 Task: Choose a LinkedIn plan to start my free month.
Action: Mouse moved to (689, 94)
Screenshot: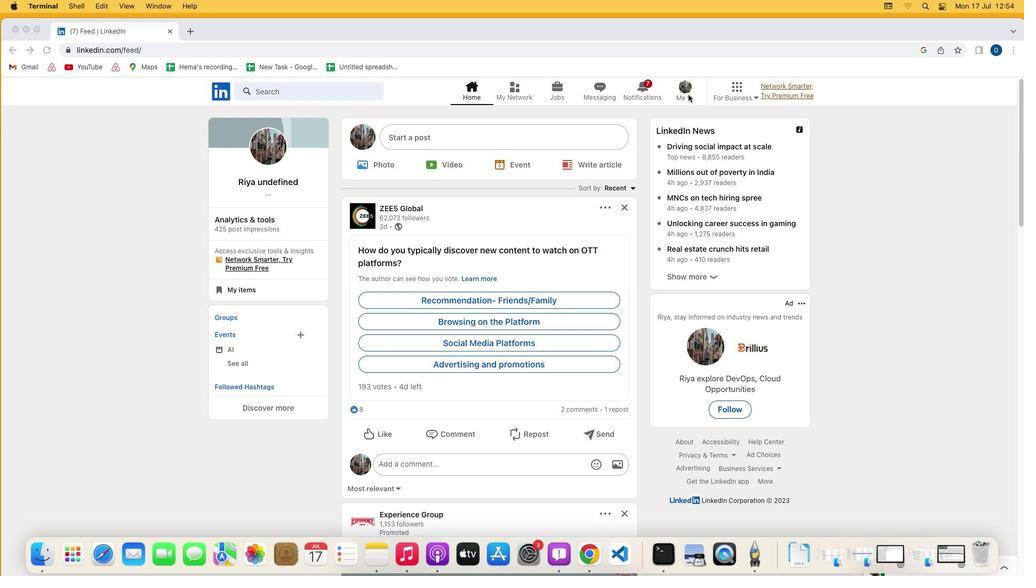 
Action: Mouse pressed left at (689, 94)
Screenshot: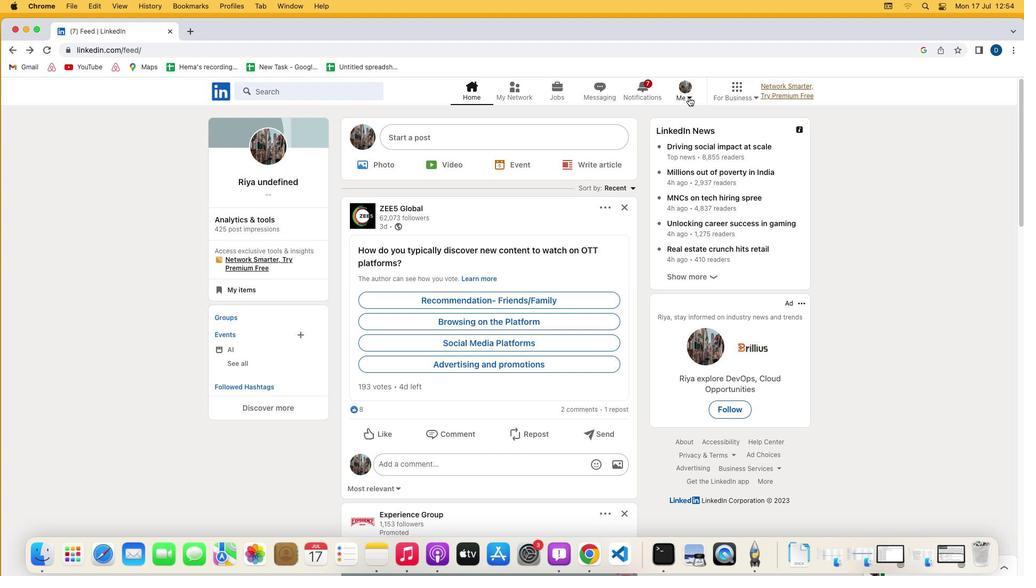 
Action: Mouse moved to (691, 97)
Screenshot: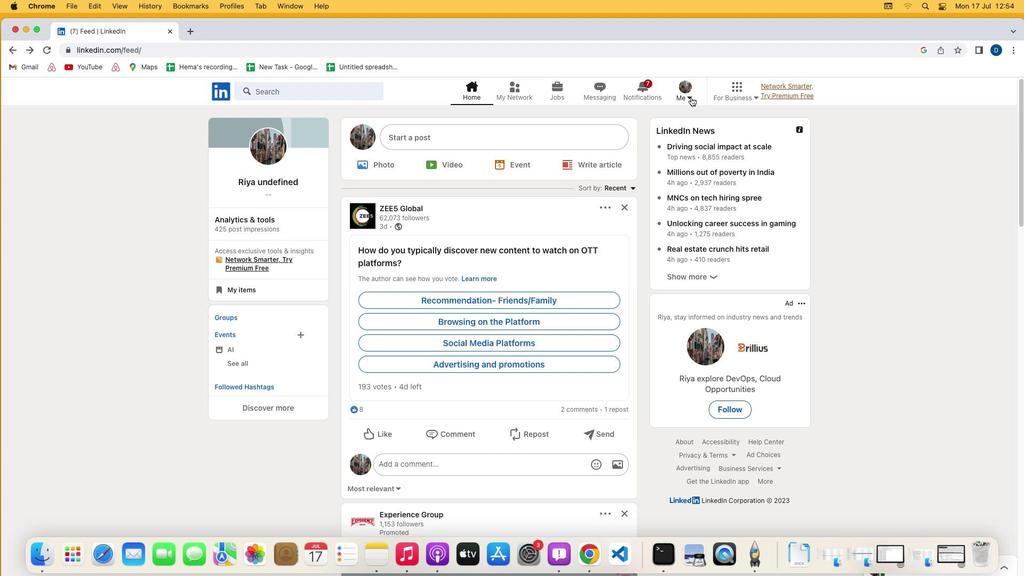 
Action: Mouse pressed left at (691, 97)
Screenshot: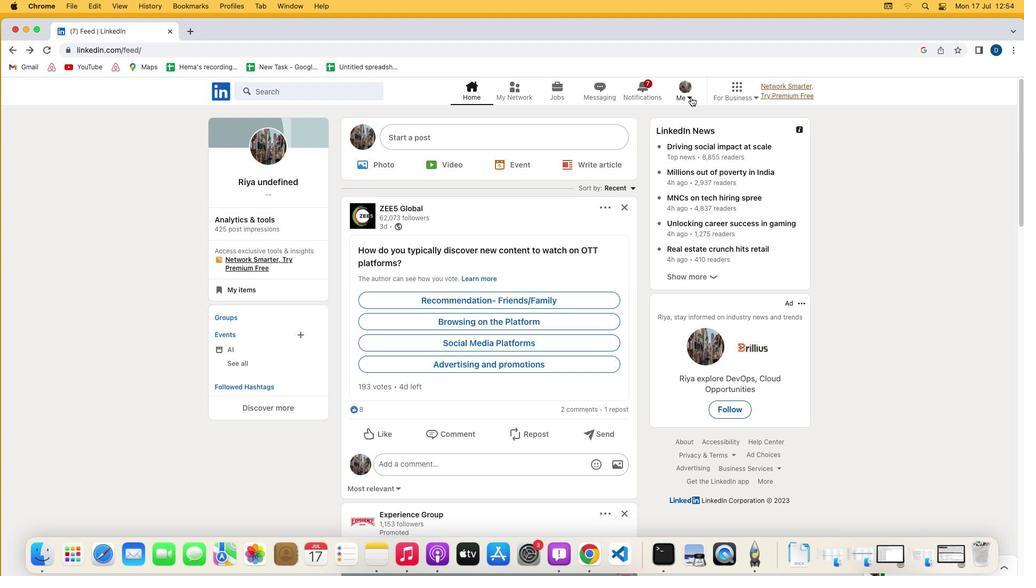 
Action: Mouse moved to (600, 206)
Screenshot: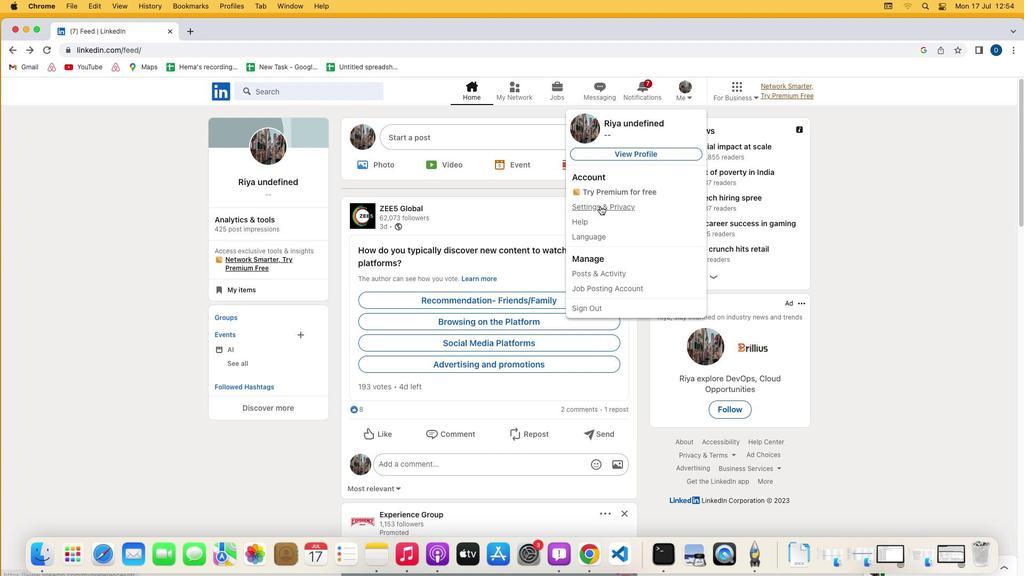 
Action: Mouse pressed left at (600, 206)
Screenshot: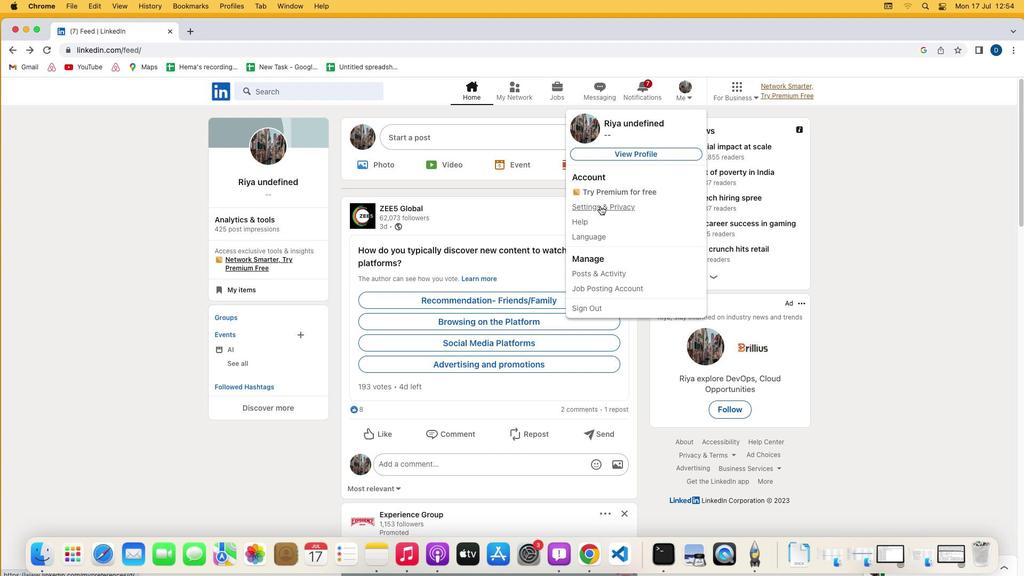 
Action: Mouse moved to (536, 348)
Screenshot: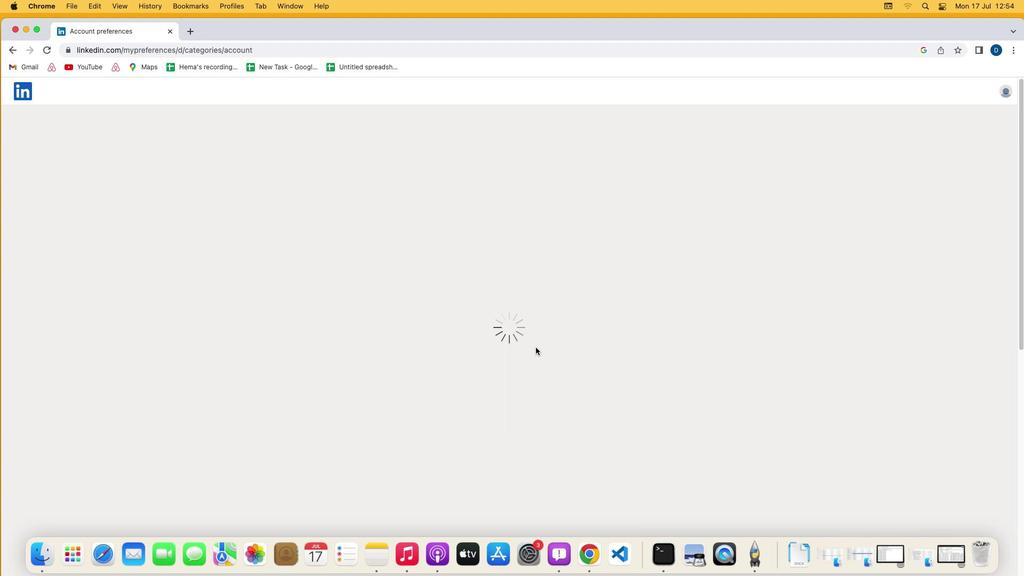
Action: Mouse scrolled (536, 348) with delta (0, 0)
Screenshot: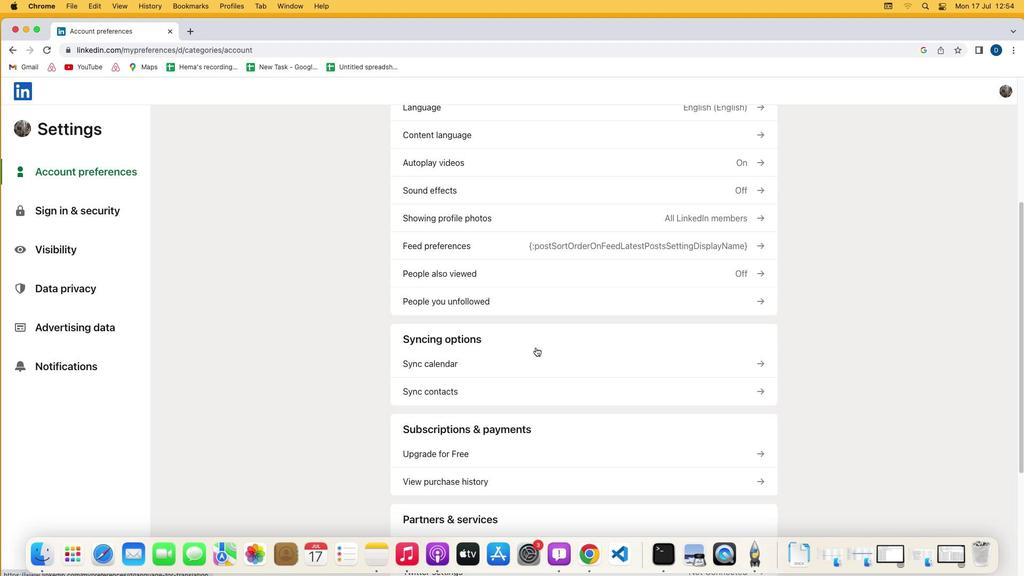
Action: Mouse scrolled (536, 348) with delta (0, 0)
Screenshot: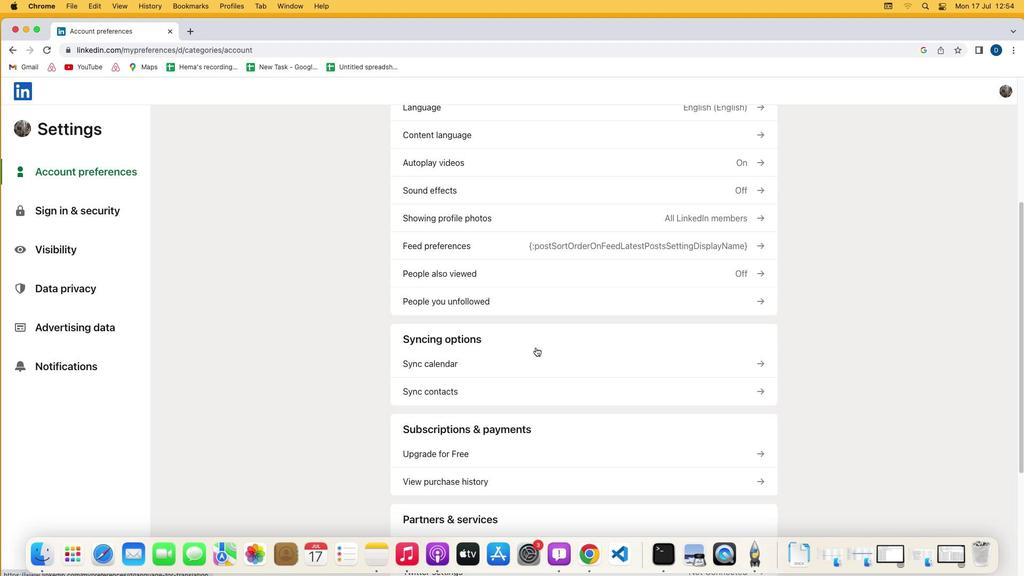 
Action: Mouse scrolled (536, 348) with delta (0, -1)
Screenshot: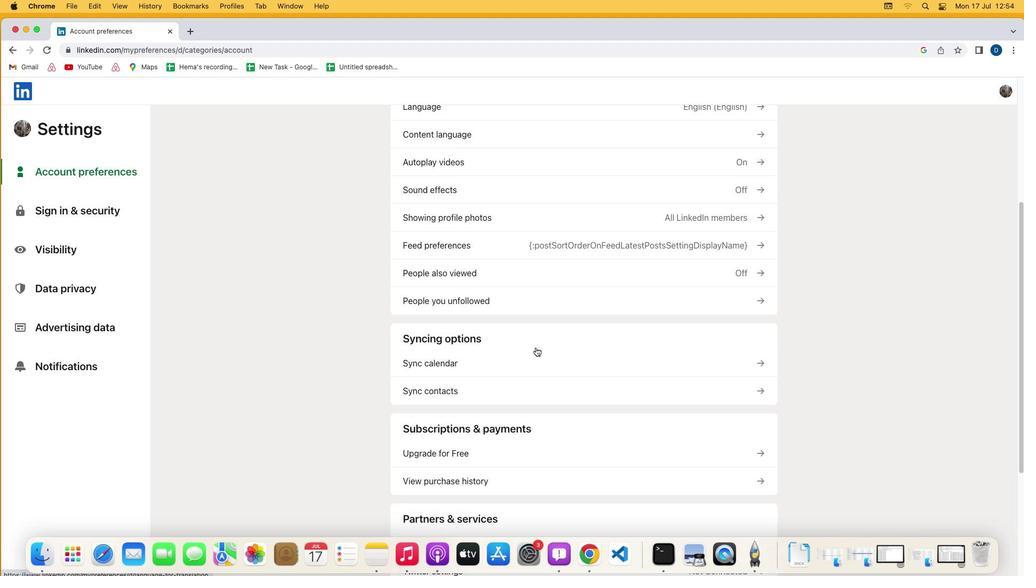 
Action: Mouse scrolled (536, 348) with delta (0, -2)
Screenshot: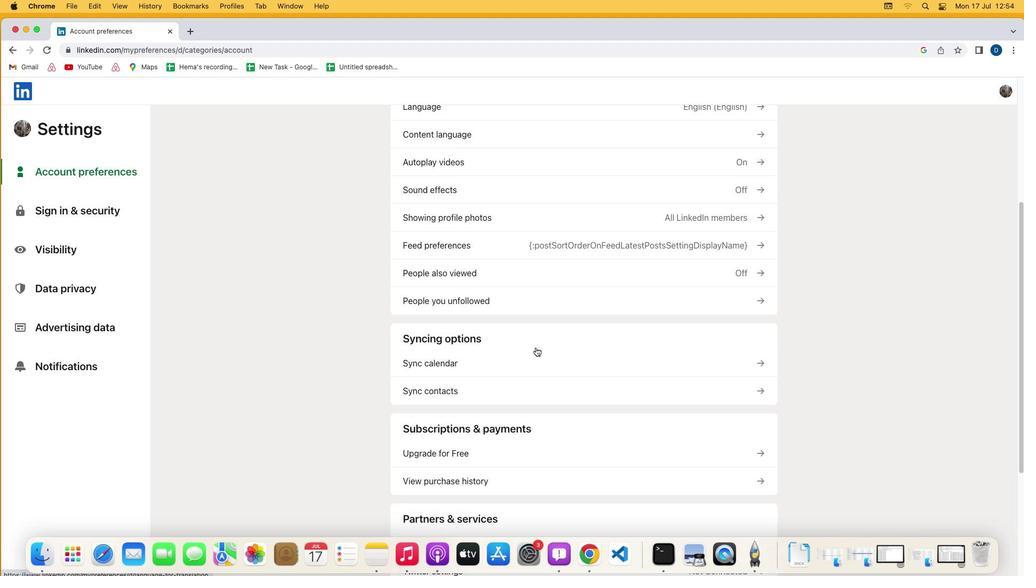 
Action: Mouse scrolled (536, 348) with delta (0, 0)
Screenshot: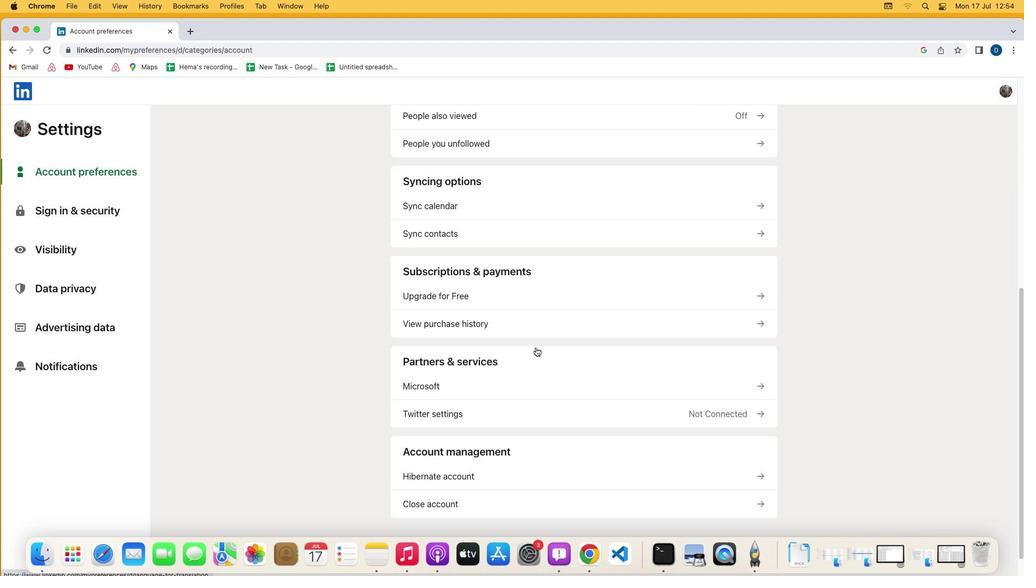 
Action: Mouse scrolled (536, 348) with delta (0, 0)
Screenshot: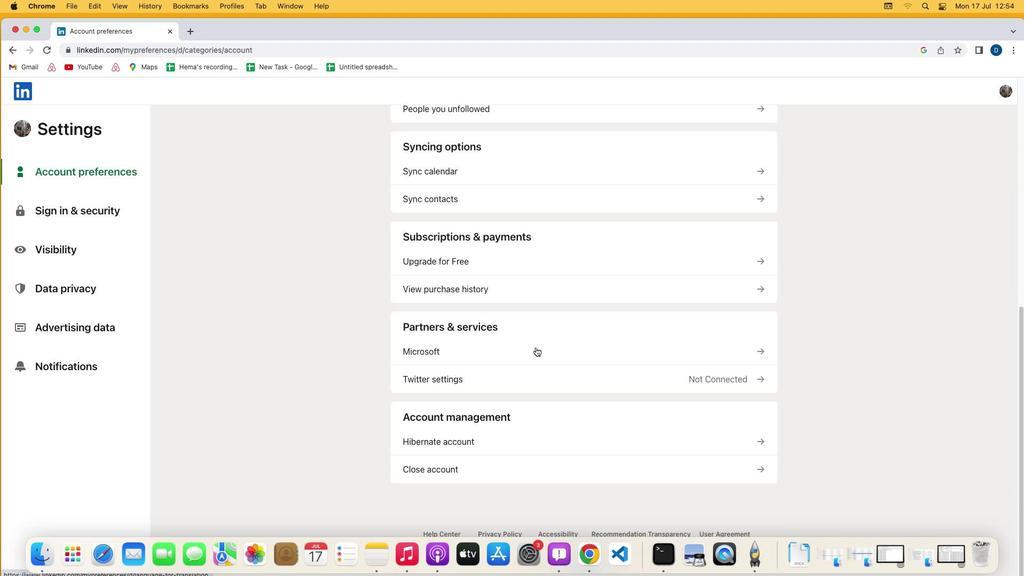 
Action: Mouse scrolled (536, 348) with delta (0, -1)
Screenshot: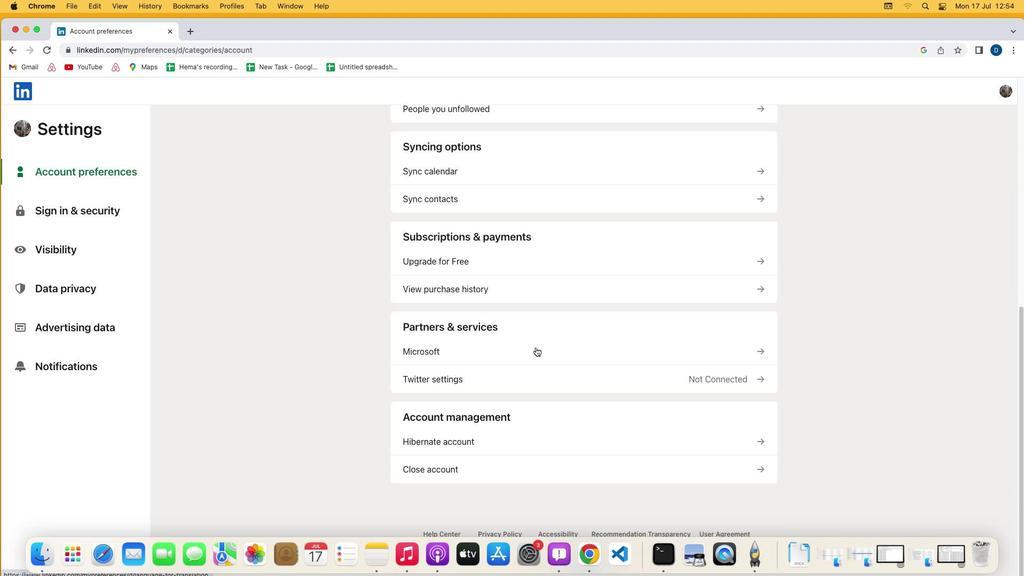 
Action: Mouse scrolled (536, 348) with delta (0, -2)
Screenshot: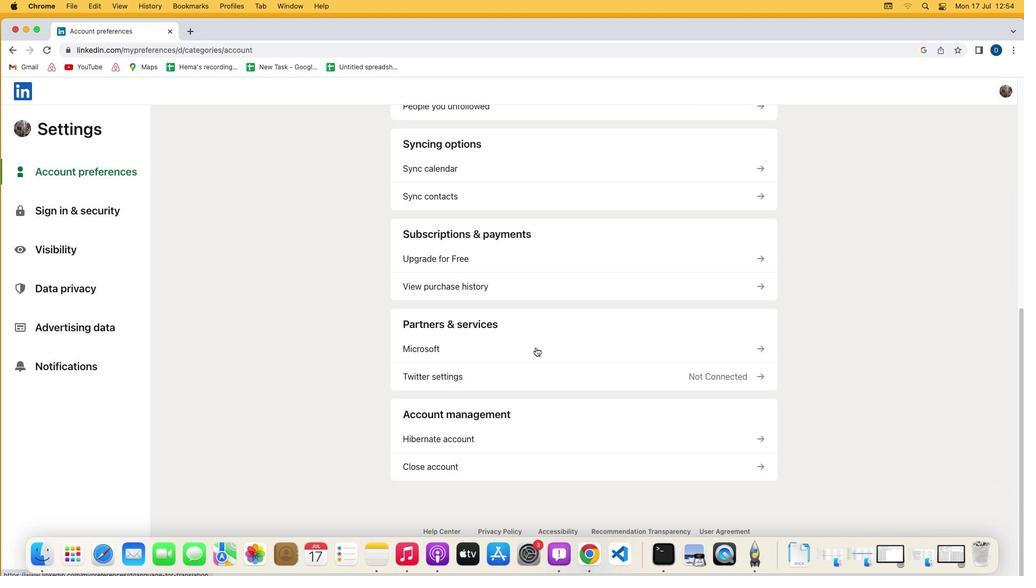 
Action: Mouse moved to (459, 256)
Screenshot: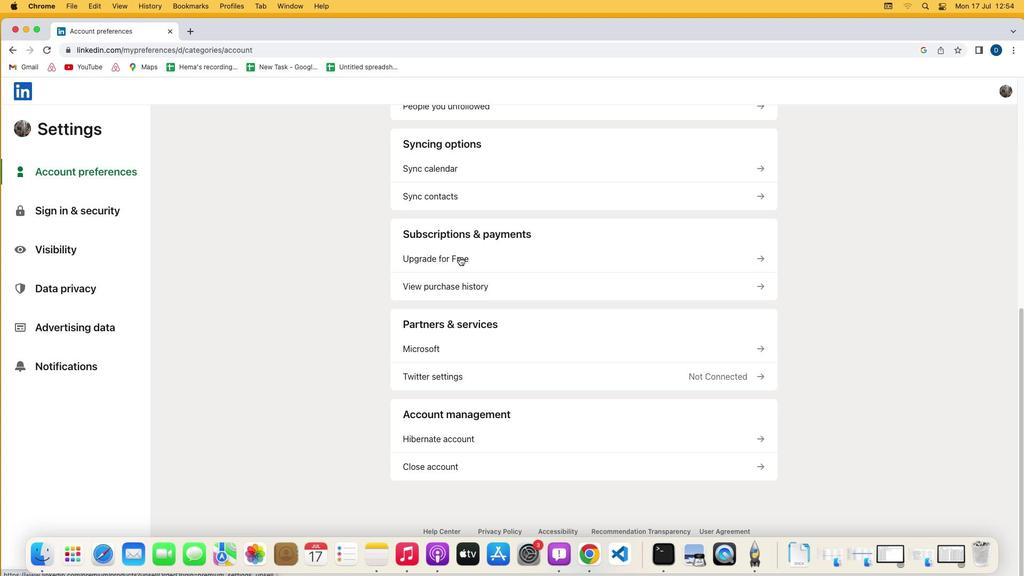 
Action: Mouse pressed left at (459, 256)
Screenshot: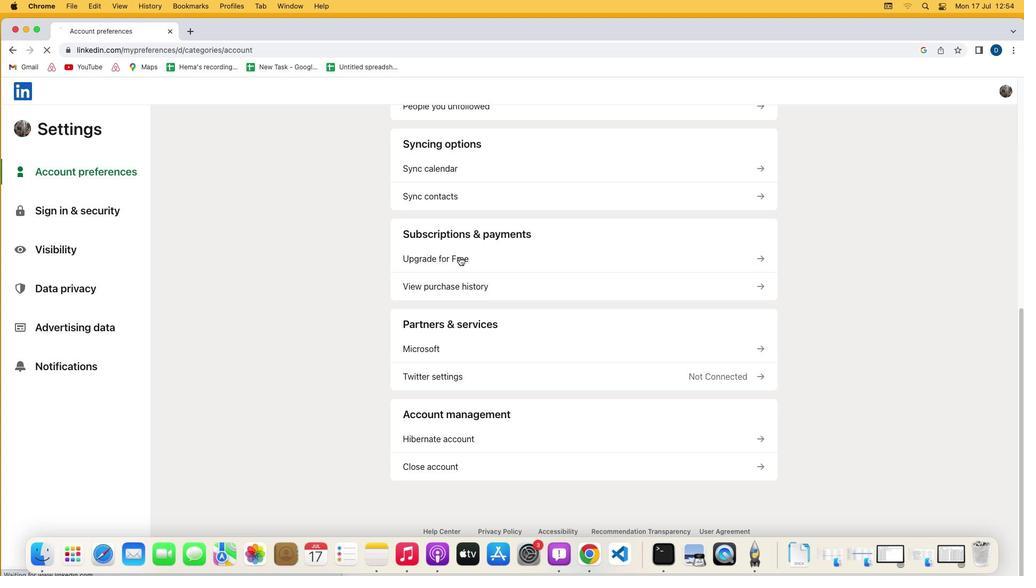
Action: Mouse moved to (415, 315)
Screenshot: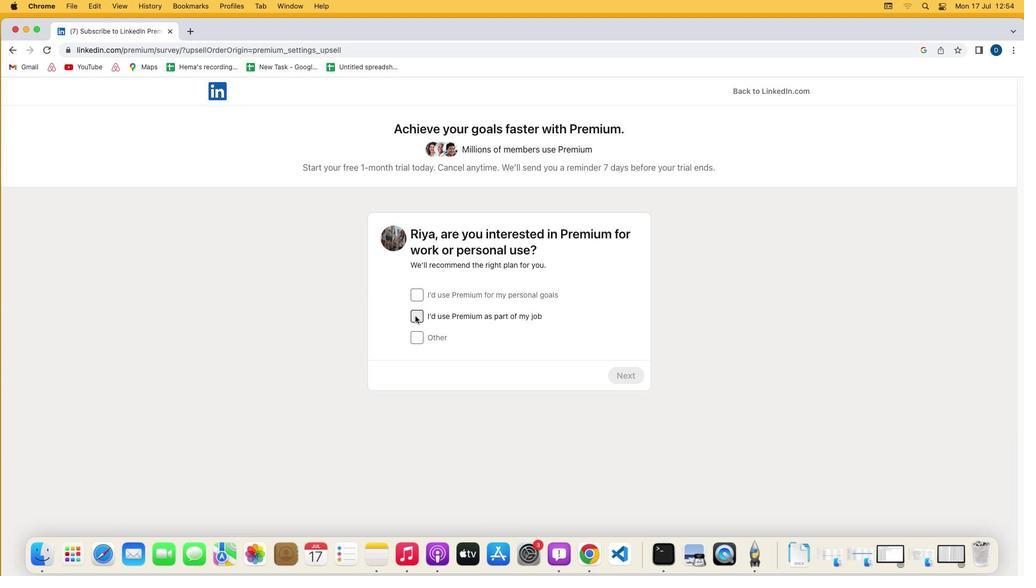 
Action: Mouse pressed left at (415, 315)
Screenshot: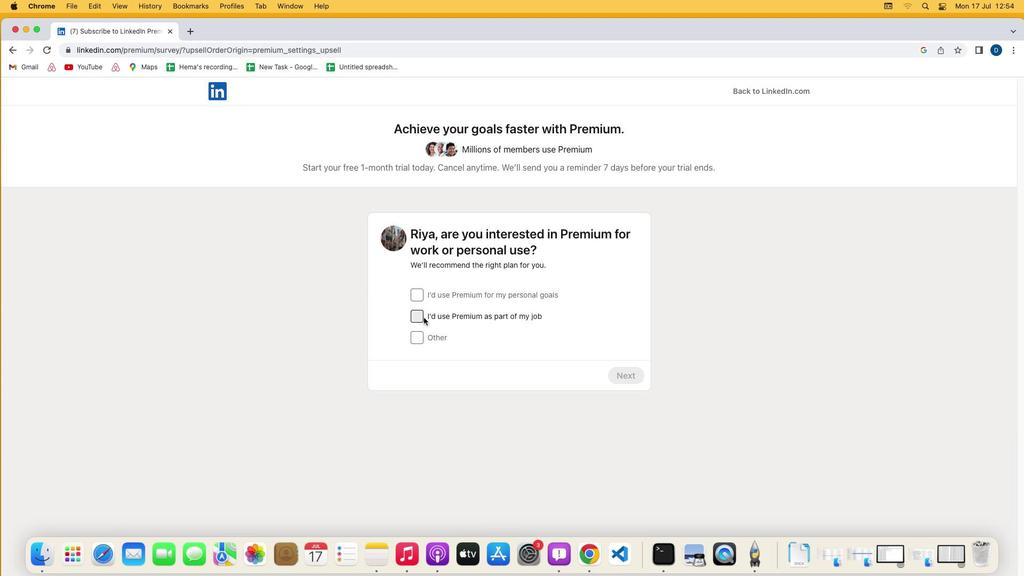 
Action: Mouse moved to (619, 376)
Screenshot: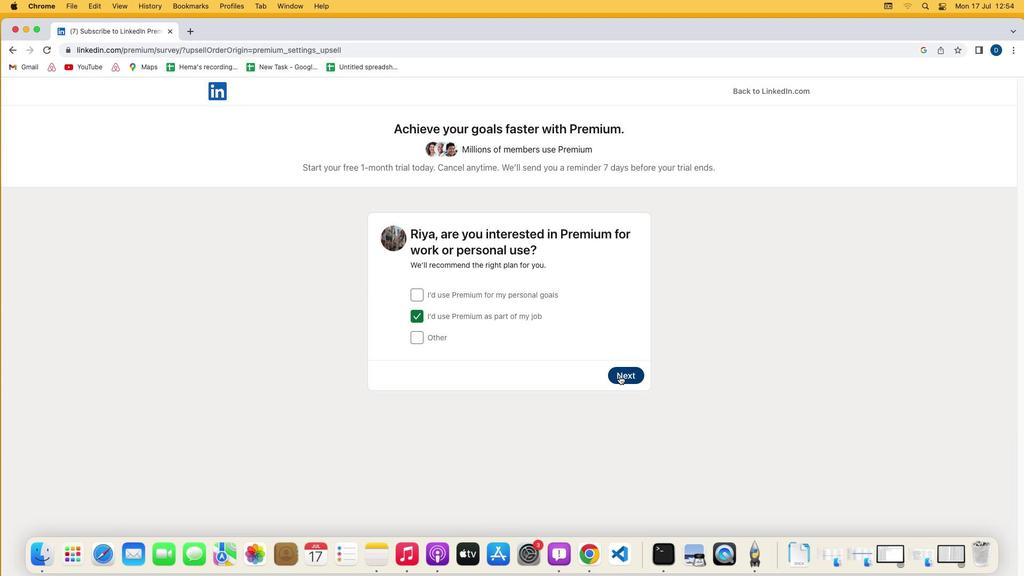 
Action: Mouse pressed left at (619, 376)
Screenshot: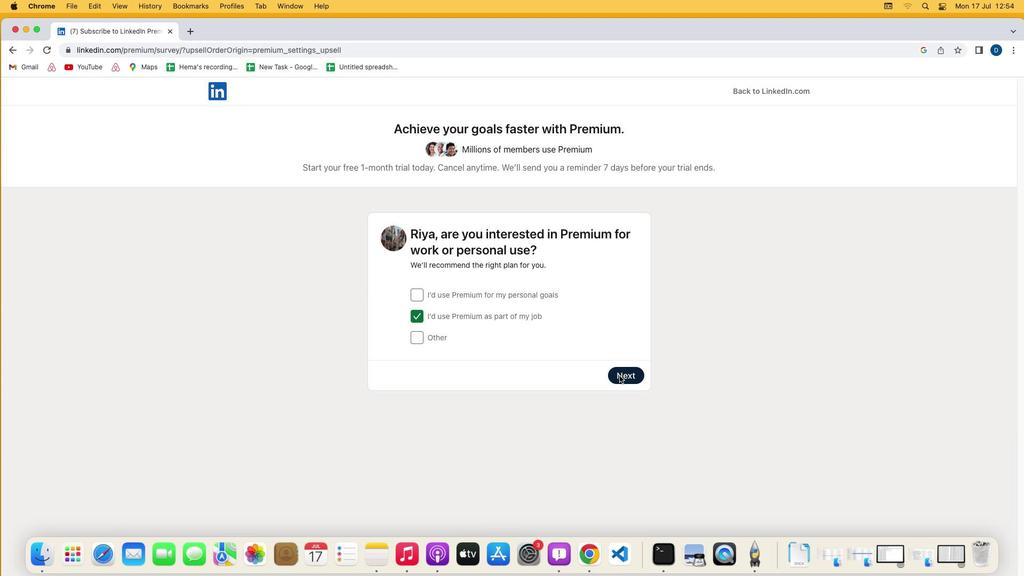 
Action: Mouse moved to (422, 337)
Screenshot: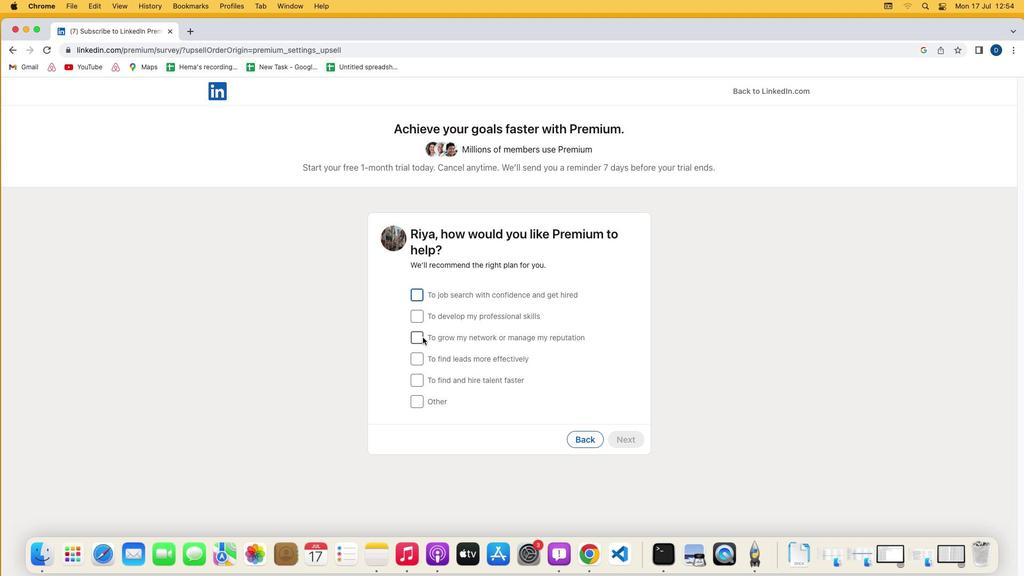
Action: Mouse pressed left at (422, 337)
Screenshot: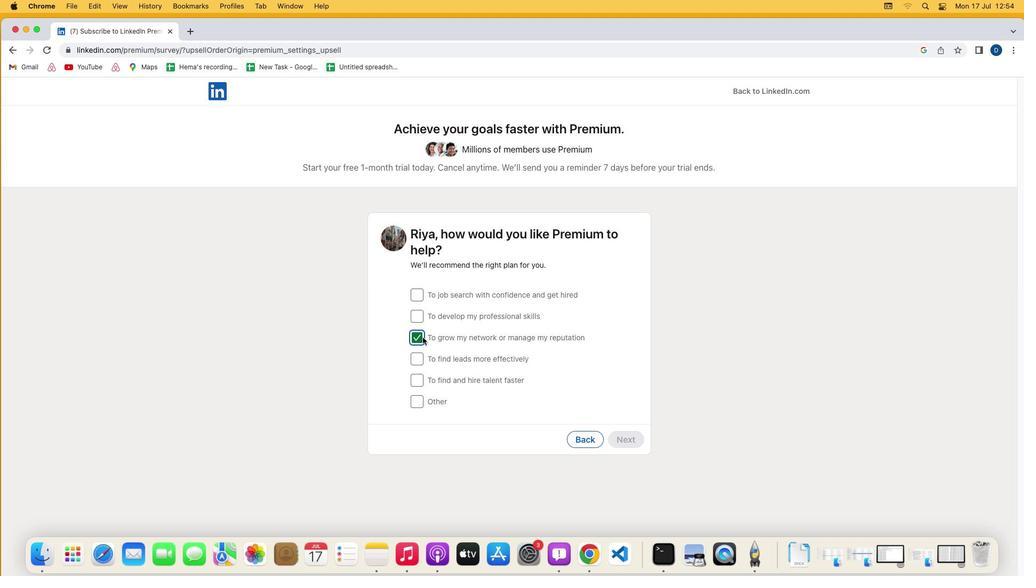 
Action: Mouse moved to (631, 445)
Screenshot: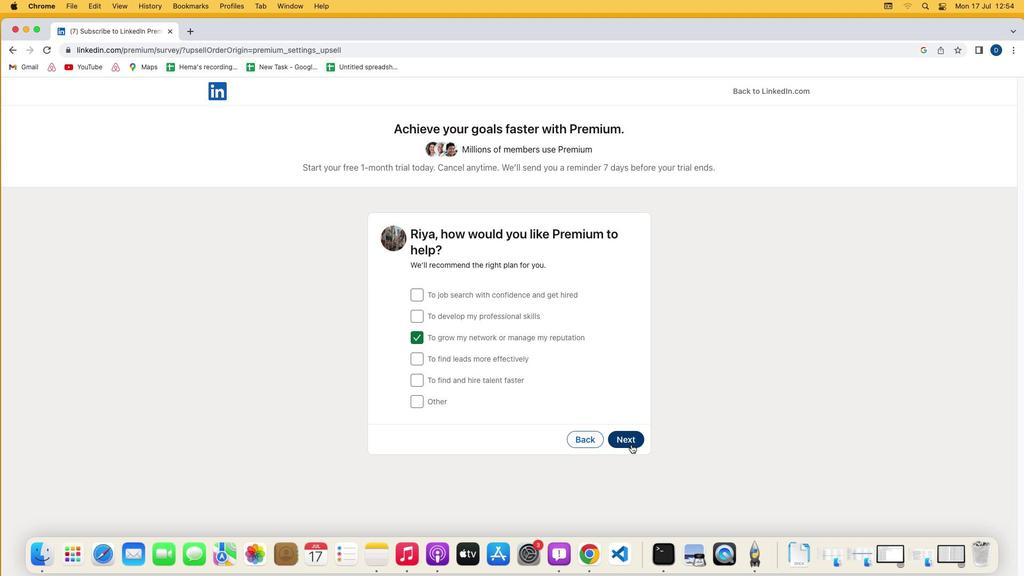 
Action: Mouse pressed left at (631, 445)
Screenshot: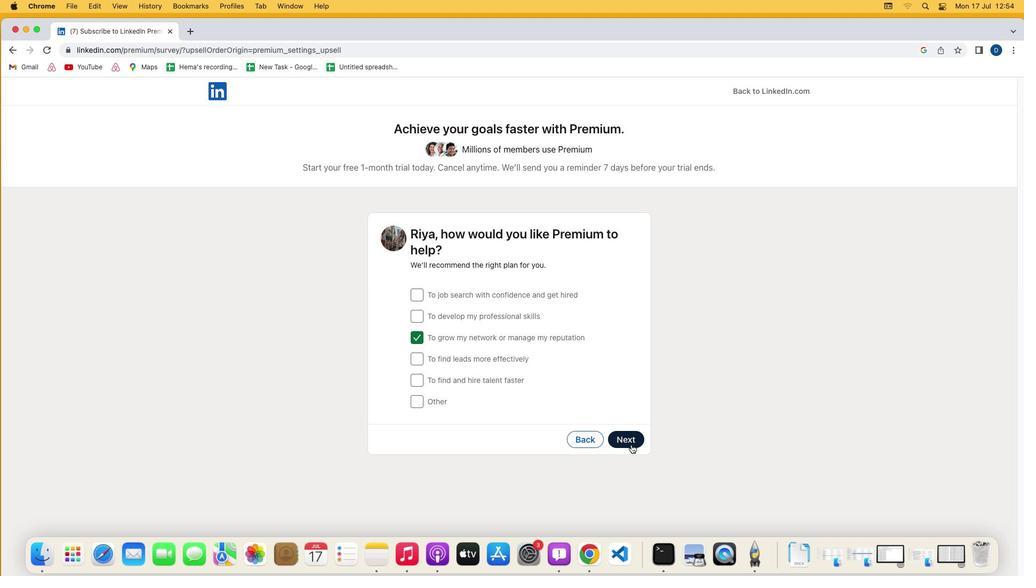 
Action: Mouse moved to (419, 296)
Screenshot: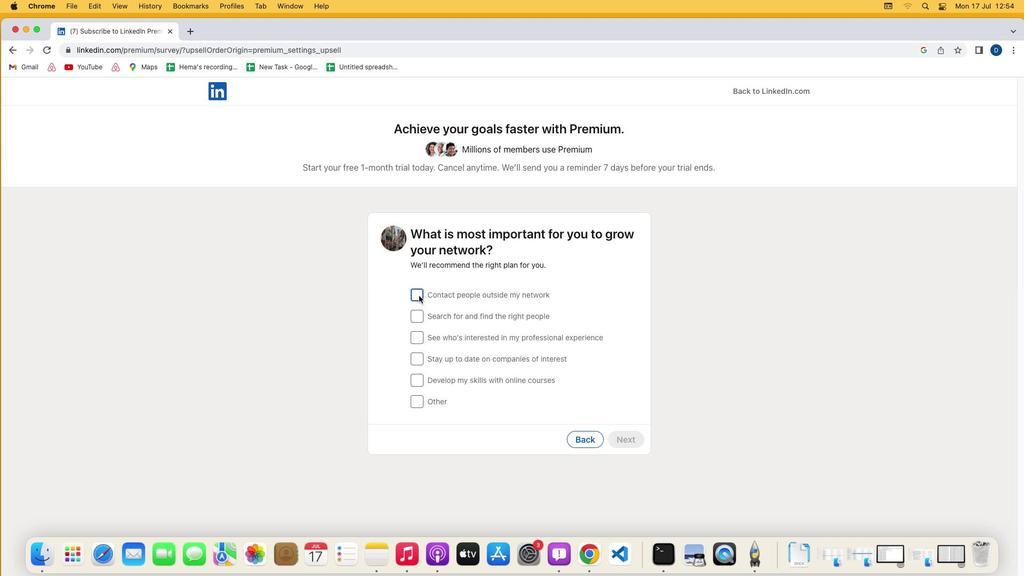 
Action: Mouse pressed left at (419, 296)
Screenshot: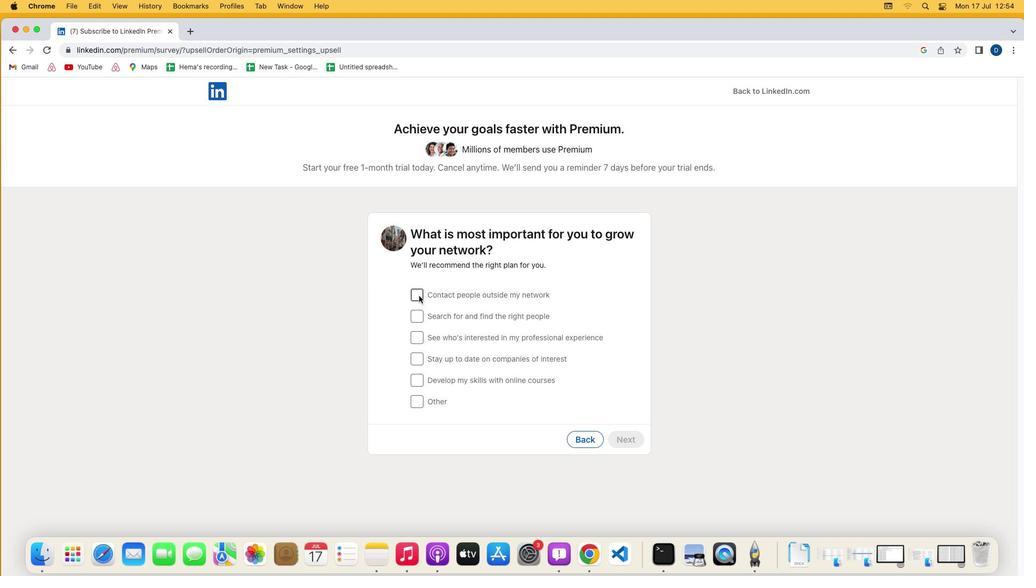 
Action: Mouse moved to (625, 440)
Screenshot: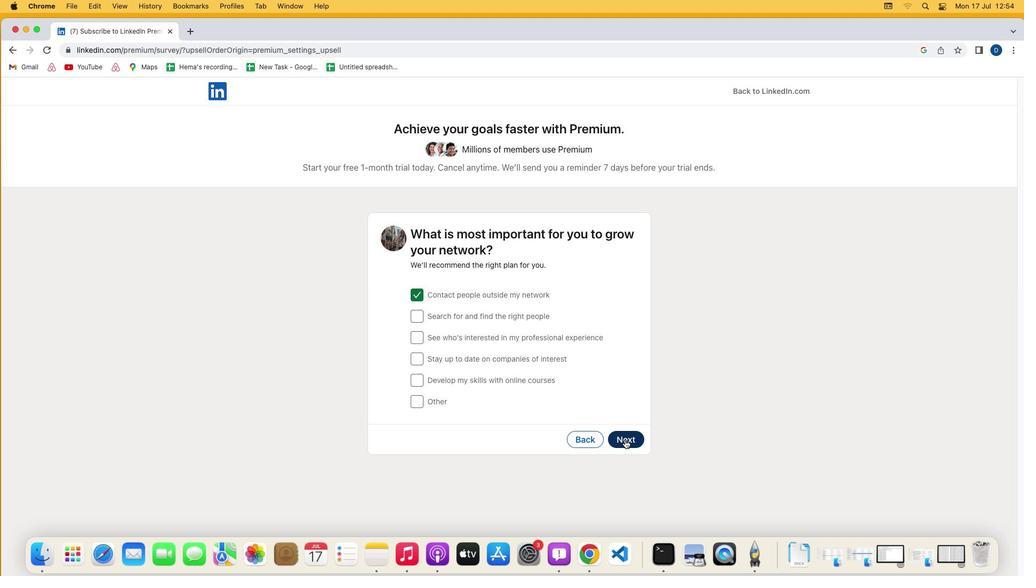 
Action: Mouse pressed left at (625, 440)
Screenshot: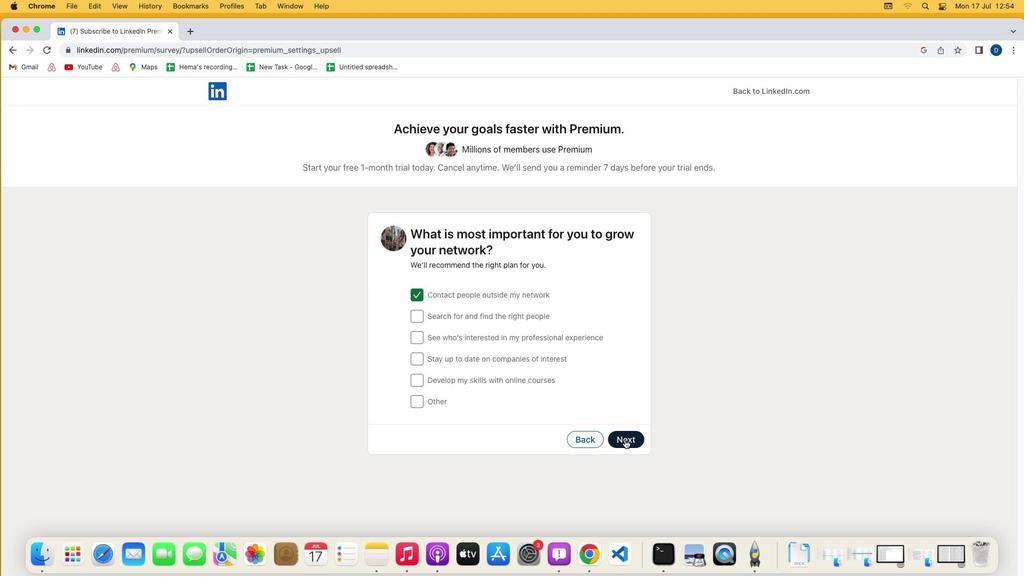 
Action: Mouse moved to (306, 410)
Screenshot: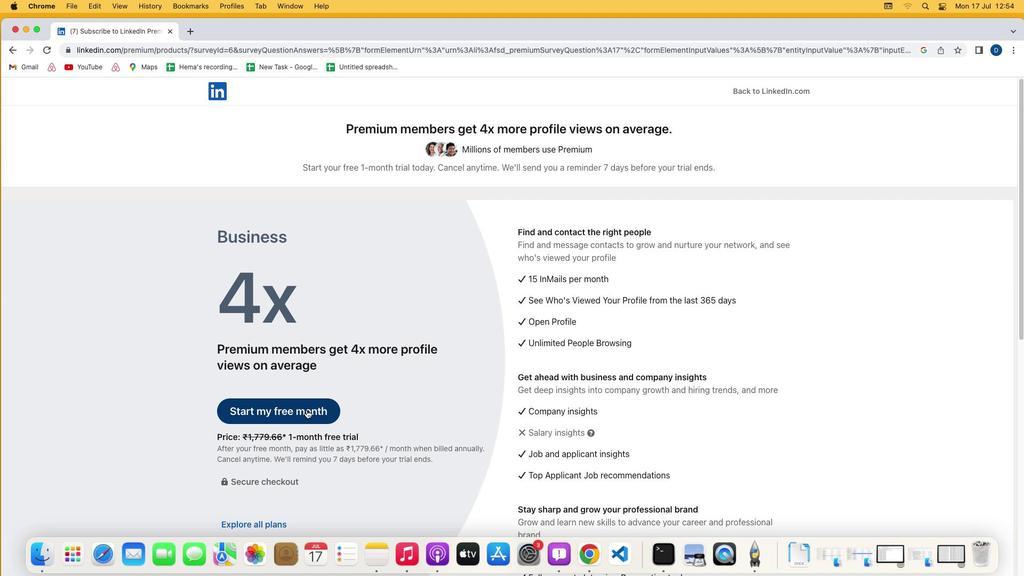 
Action: Mouse pressed left at (306, 410)
Screenshot: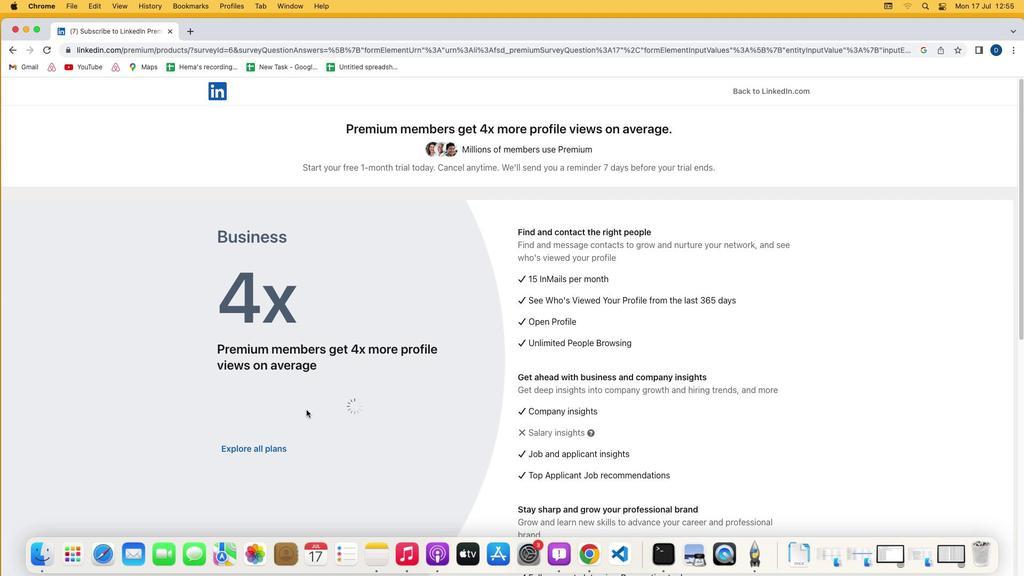 
